 Task: Fit (95%) the drawing page.
Action: Mouse moved to (134, 92)
Screenshot: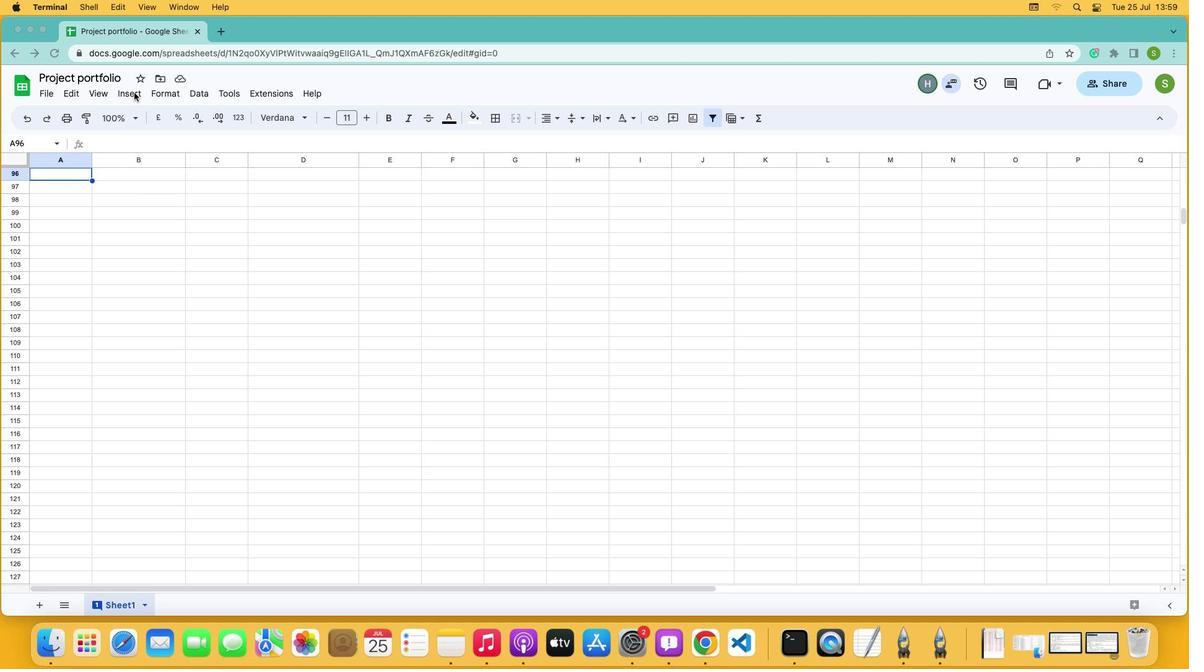 
Action: Mouse pressed left at (134, 92)
Screenshot: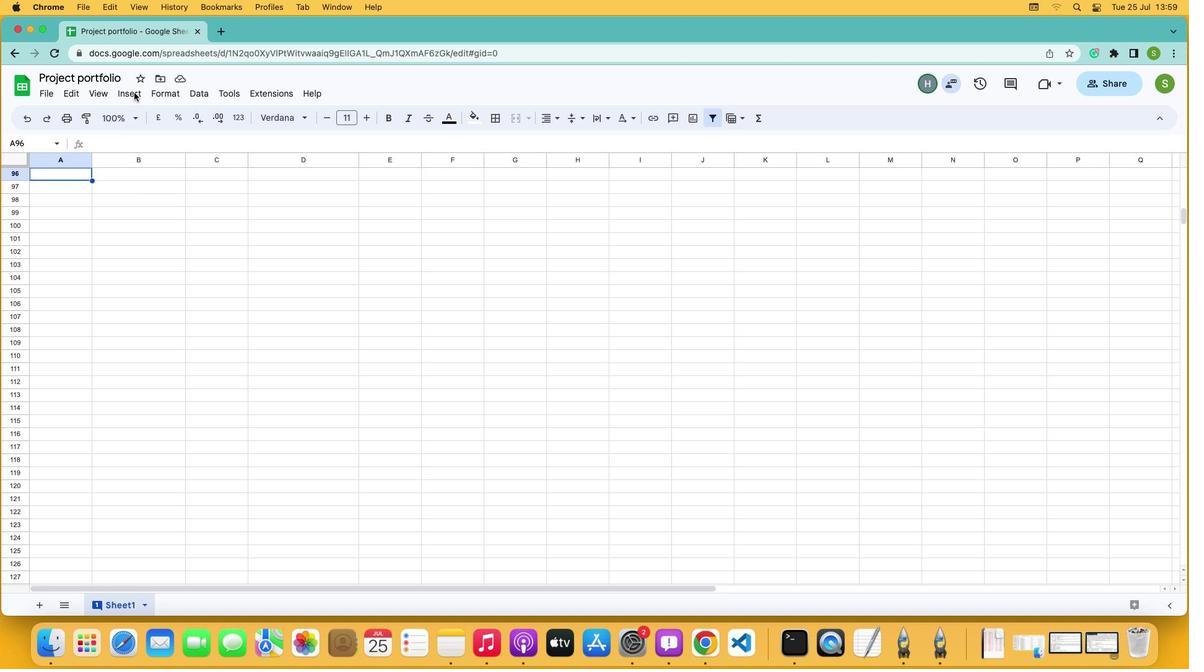 
Action: Mouse pressed left at (134, 92)
Screenshot: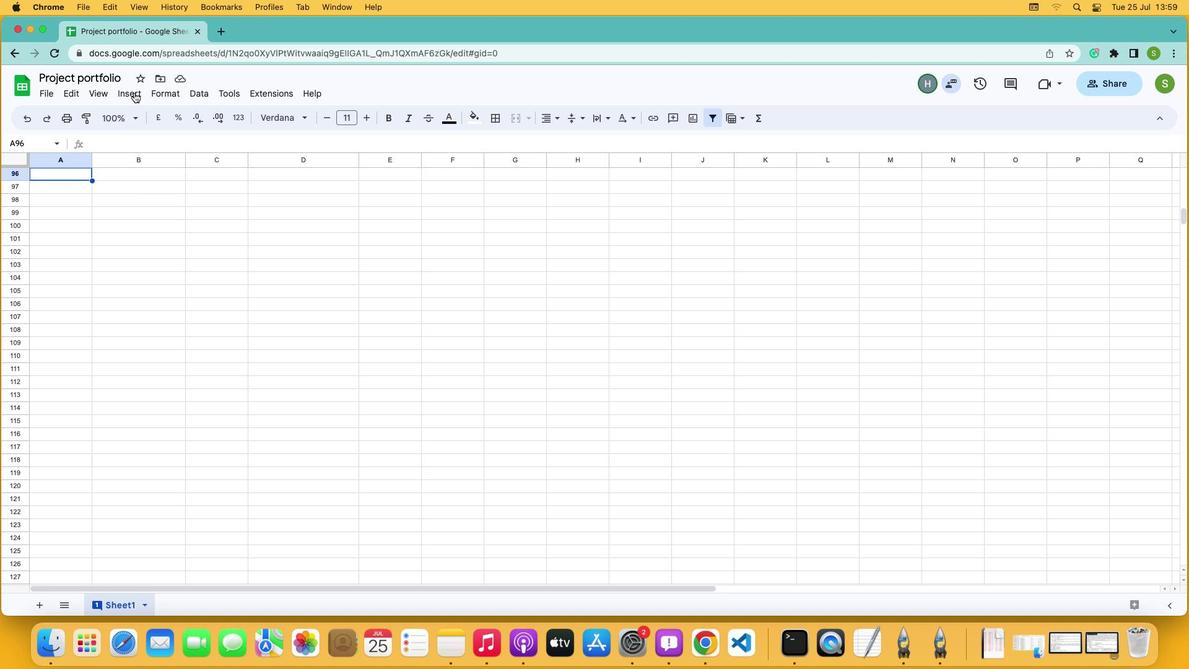 
Action: Mouse pressed left at (134, 92)
Screenshot: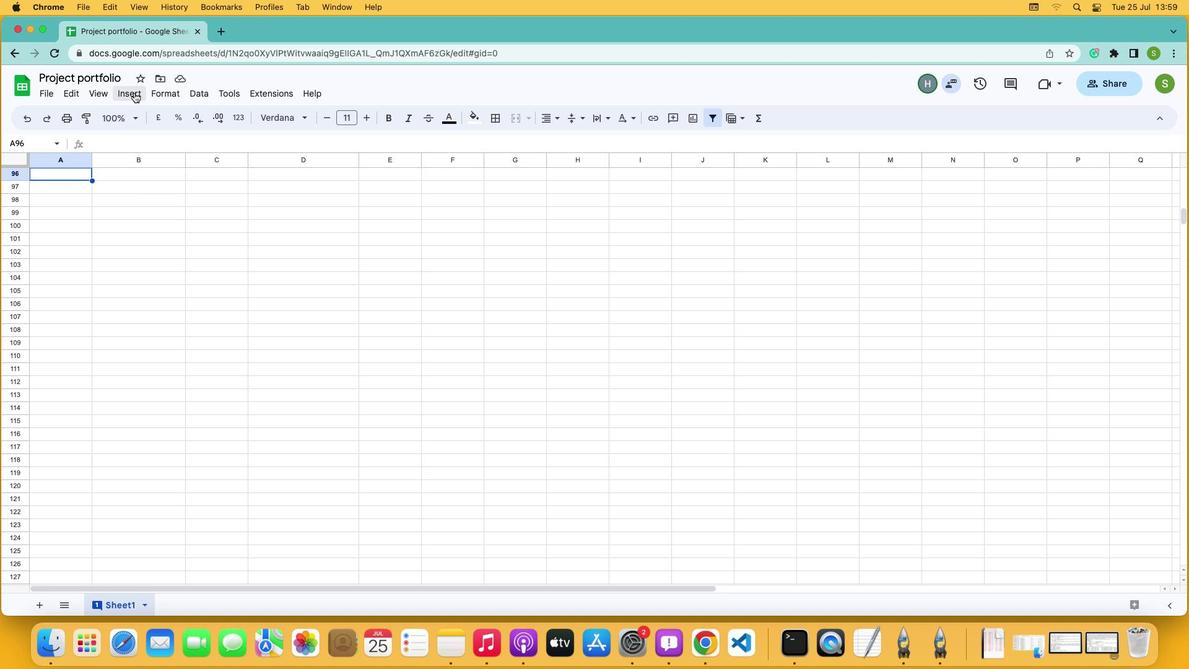 
Action: Mouse moved to (168, 264)
Screenshot: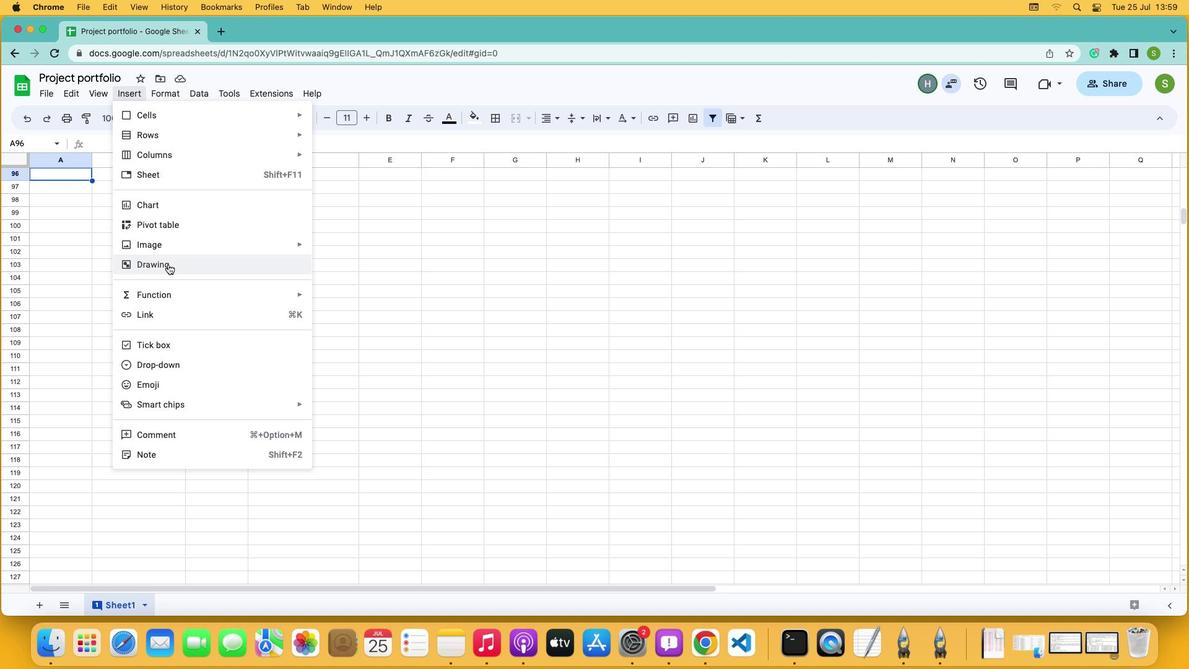
Action: Mouse pressed left at (168, 264)
Screenshot: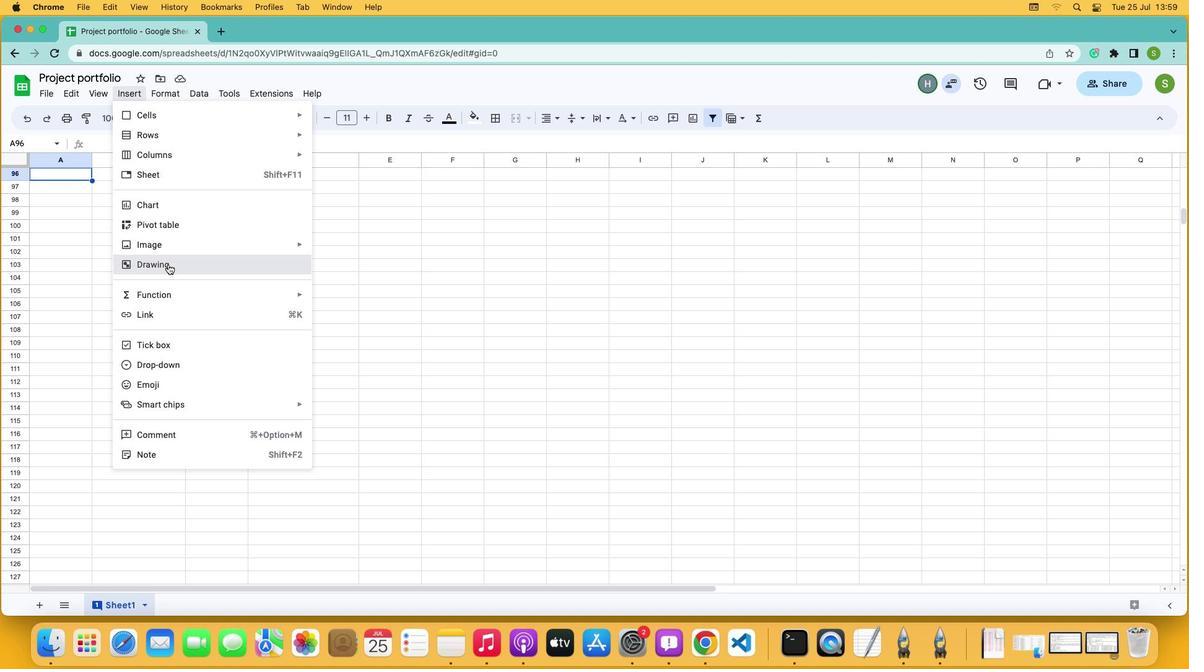
Action: Mouse moved to (413, 131)
Screenshot: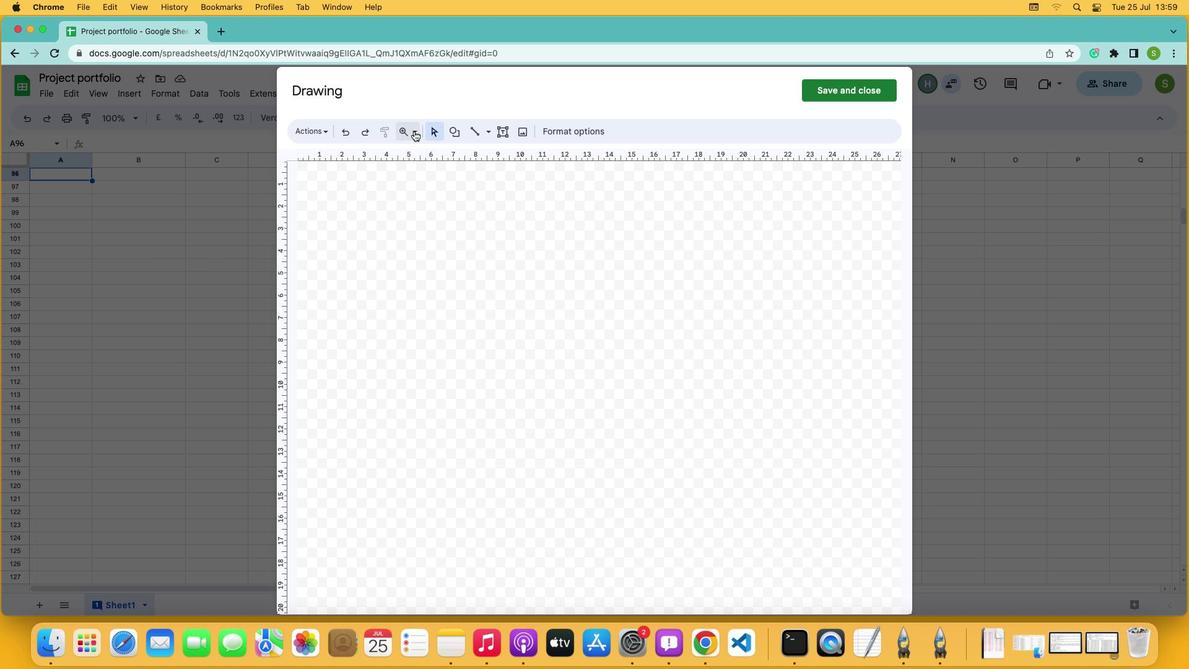 
Action: Mouse pressed left at (413, 131)
Screenshot: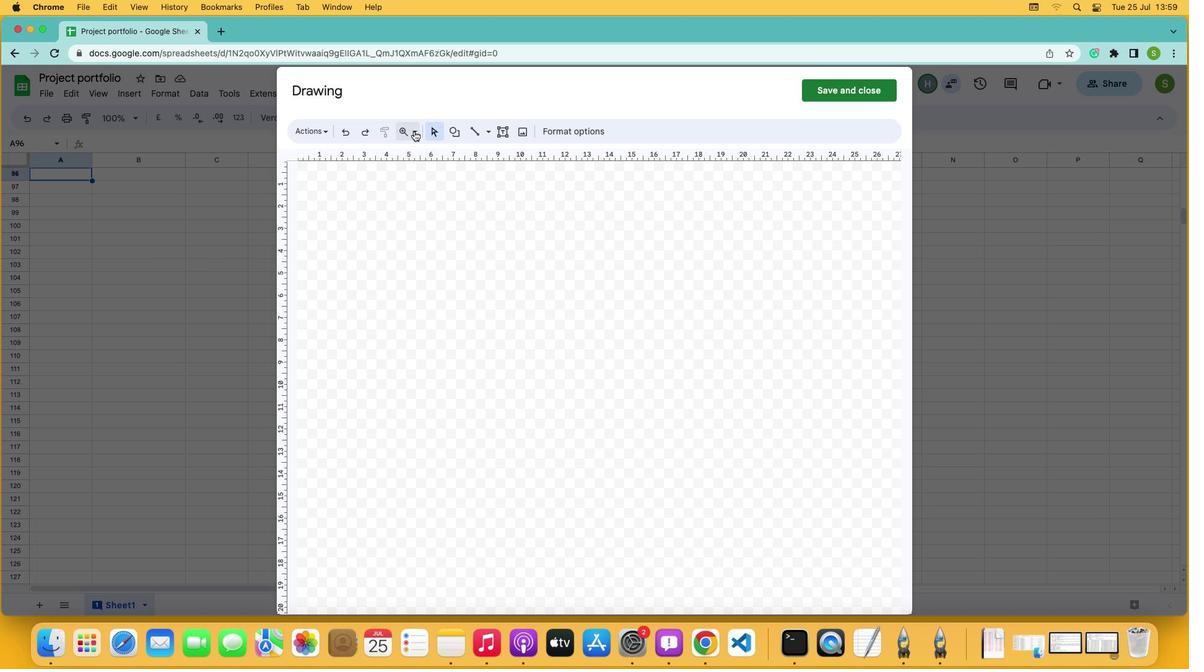 
Action: Mouse moved to (623, 267)
Screenshot: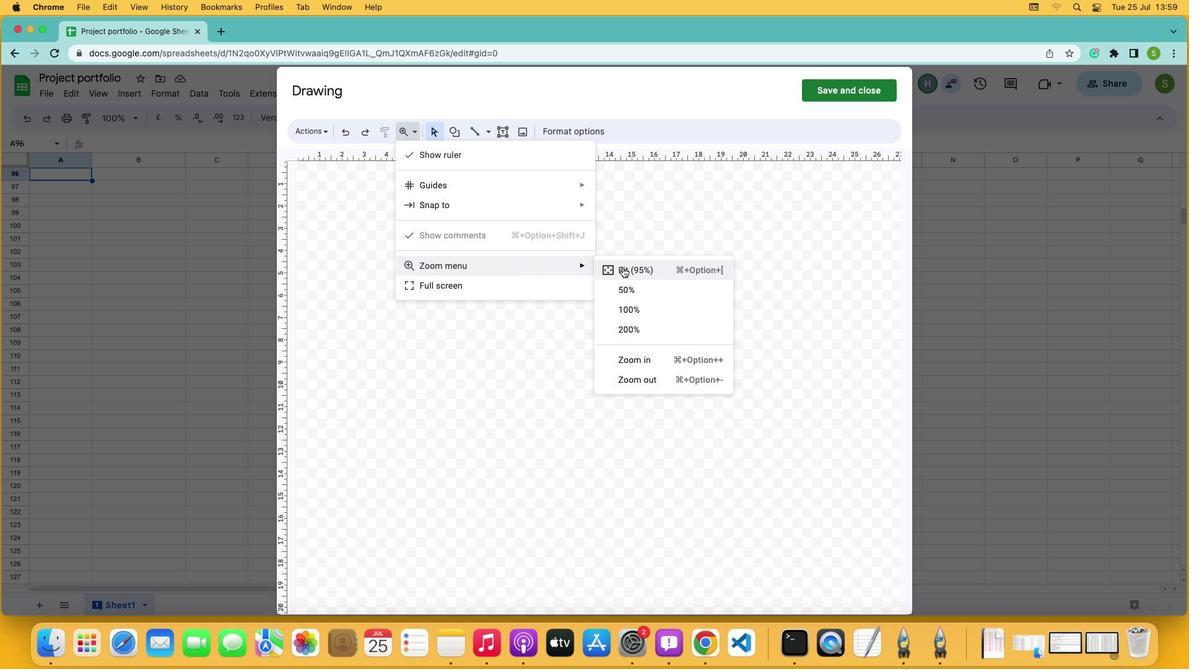 
Action: Mouse pressed left at (623, 267)
Screenshot: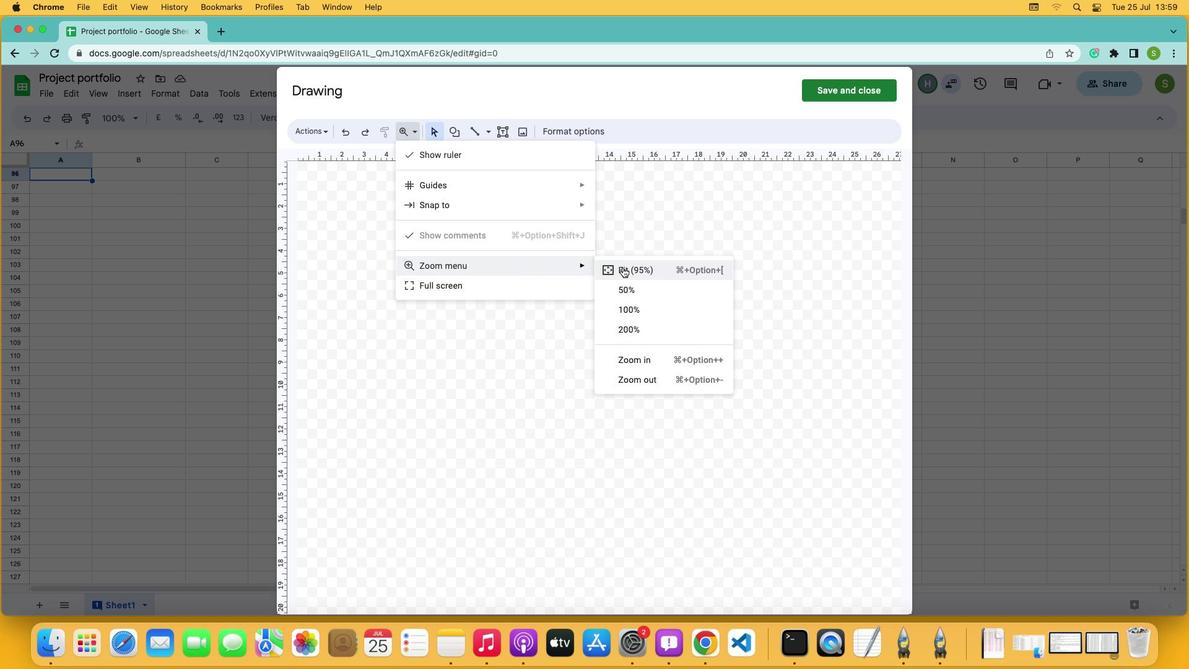 
Action: Mouse moved to (682, 258)
Screenshot: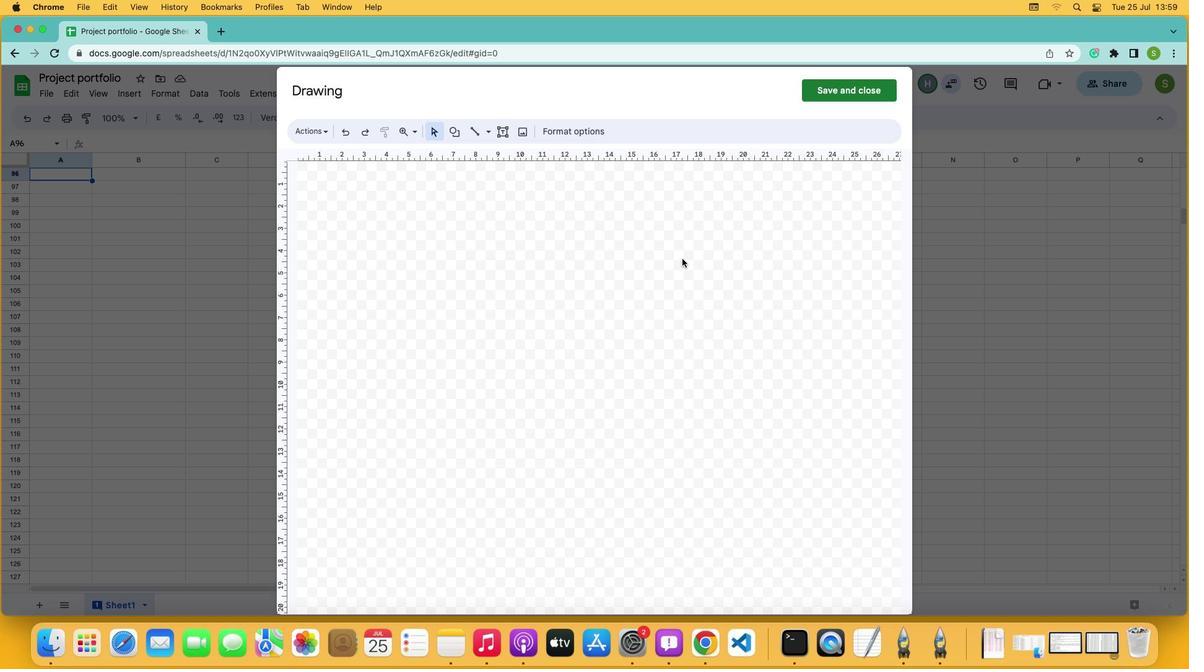 
